 Task: Set the VNC Password for the mosaic video sub source to "$1vnc201".
Action: Mouse moved to (124, 16)
Screenshot: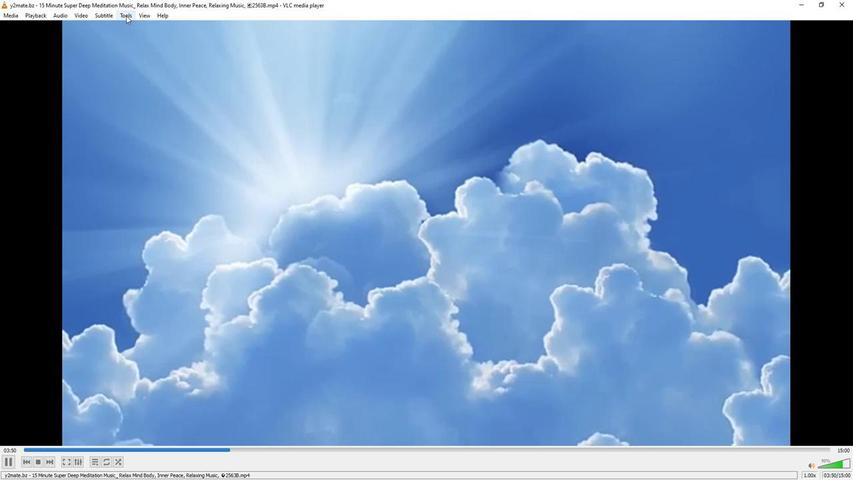 
Action: Mouse pressed left at (124, 16)
Screenshot: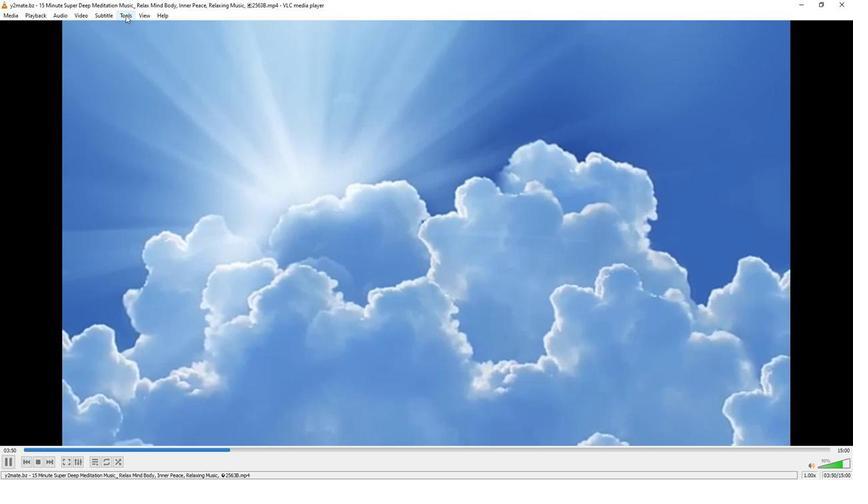
Action: Mouse moved to (136, 120)
Screenshot: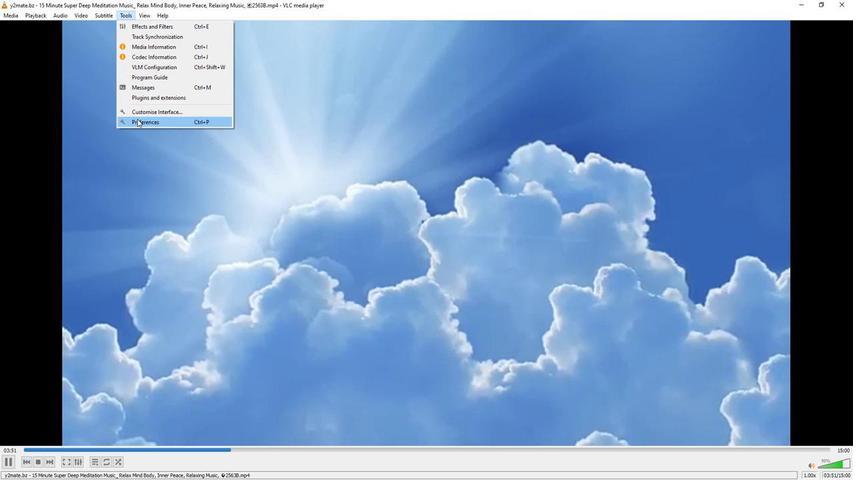 
Action: Mouse pressed left at (136, 120)
Screenshot: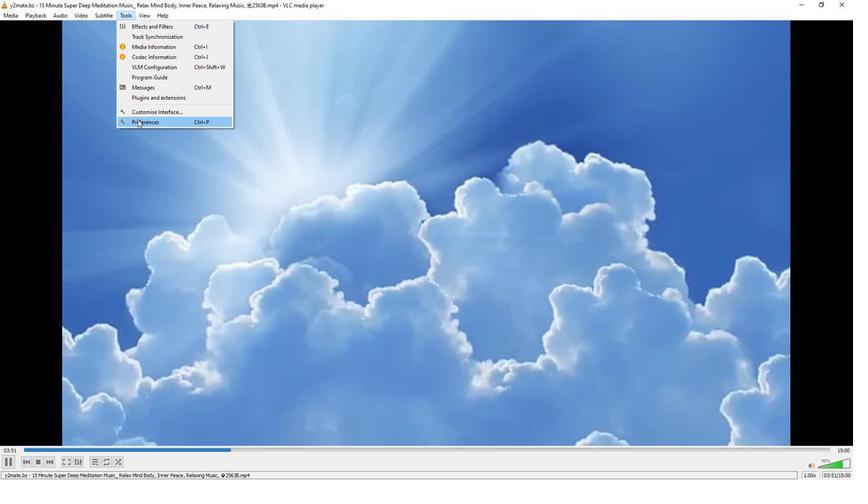 
Action: Mouse moved to (280, 393)
Screenshot: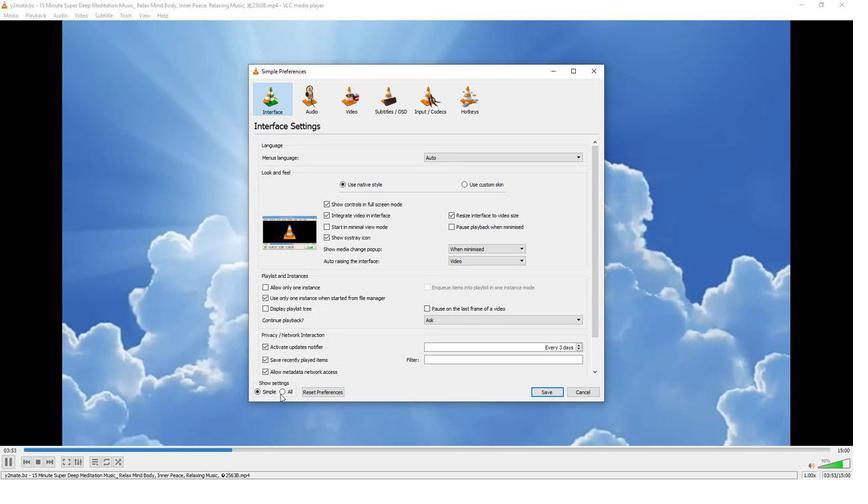 
Action: Mouse pressed left at (280, 393)
Screenshot: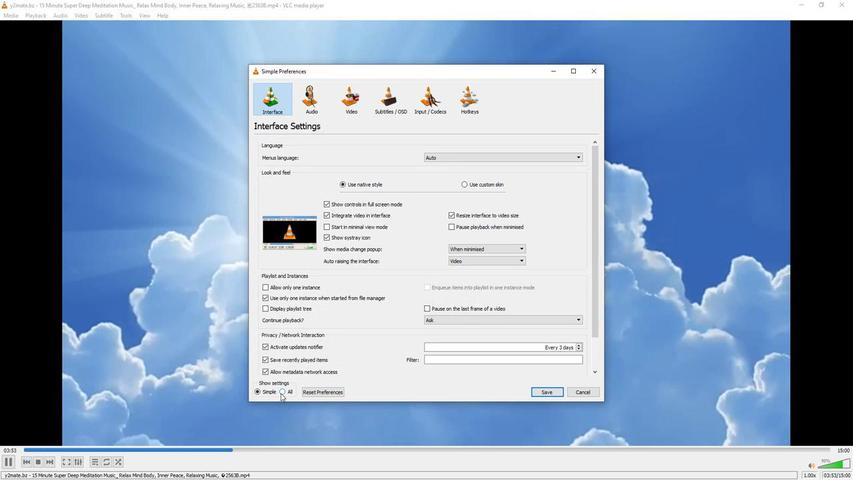 
Action: Mouse moved to (258, 310)
Screenshot: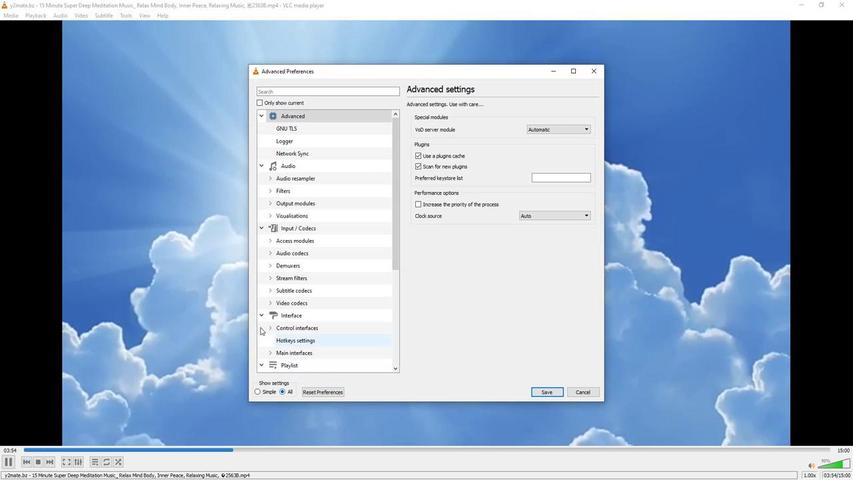 
Action: Mouse scrolled (258, 310) with delta (0, 0)
Screenshot: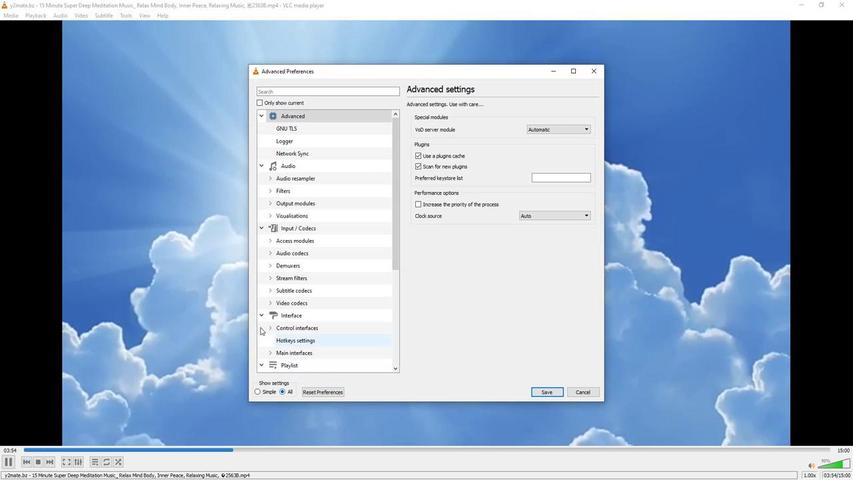 
Action: Mouse moved to (257, 307)
Screenshot: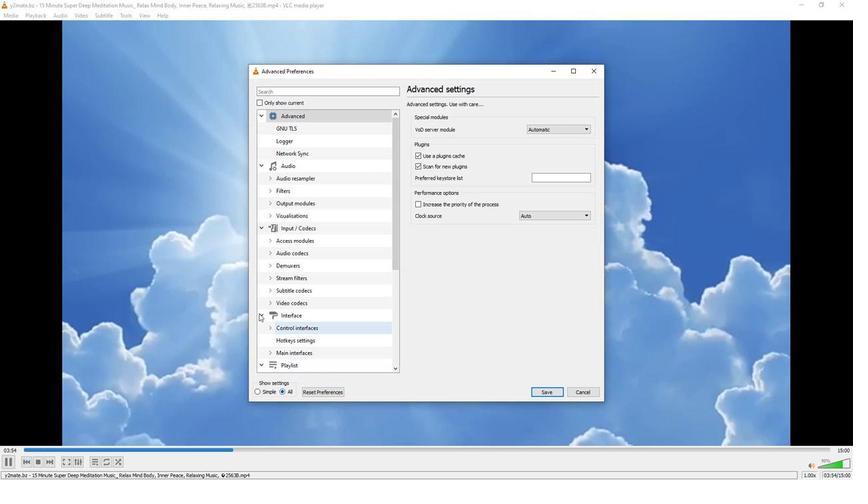 
Action: Mouse scrolled (257, 306) with delta (0, 0)
Screenshot: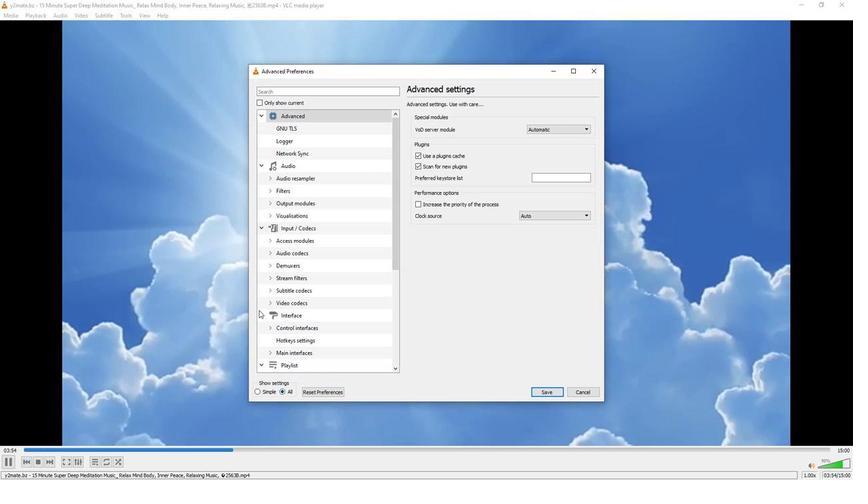 
Action: Mouse moved to (257, 306)
Screenshot: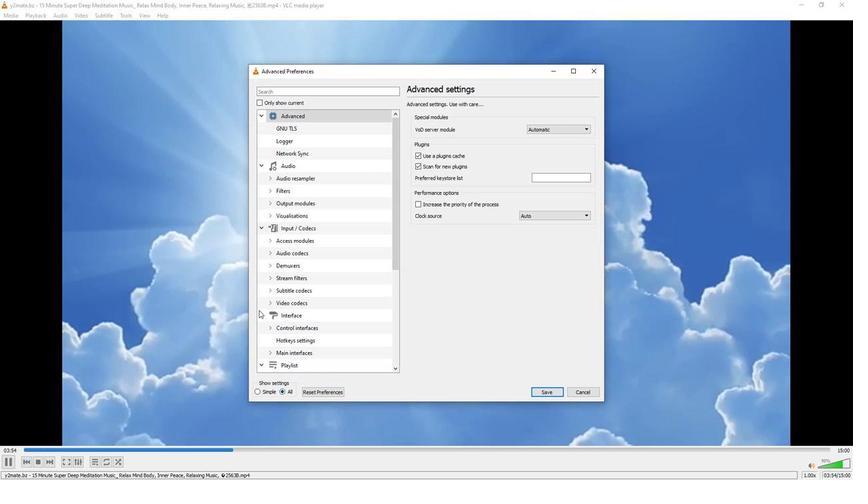 
Action: Mouse scrolled (257, 306) with delta (0, 0)
Screenshot: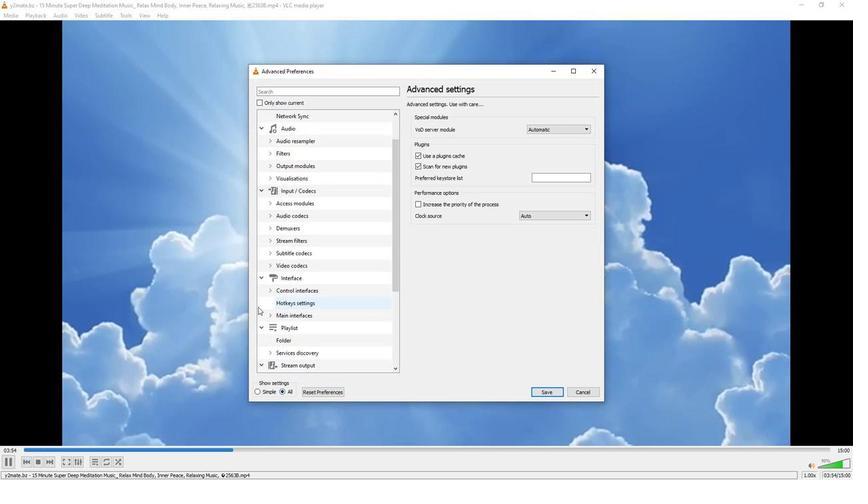 
Action: Mouse moved to (256, 304)
Screenshot: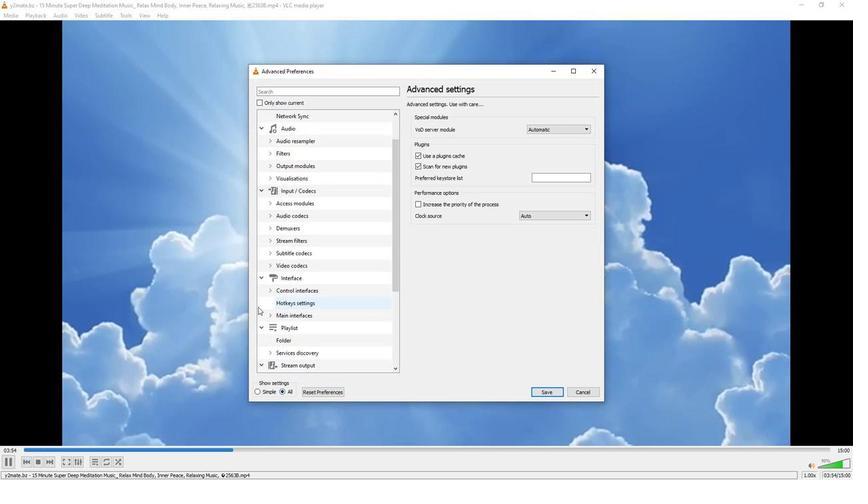 
Action: Mouse scrolled (256, 303) with delta (0, 0)
Screenshot: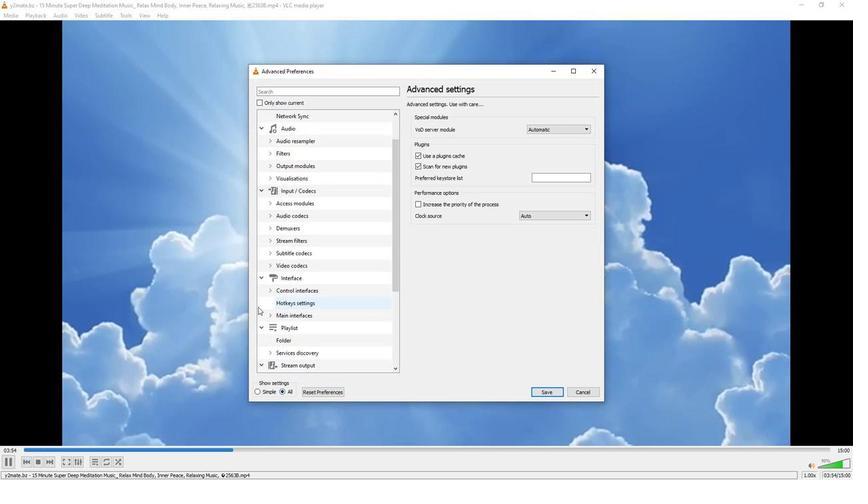 
Action: Mouse moved to (255, 301)
Screenshot: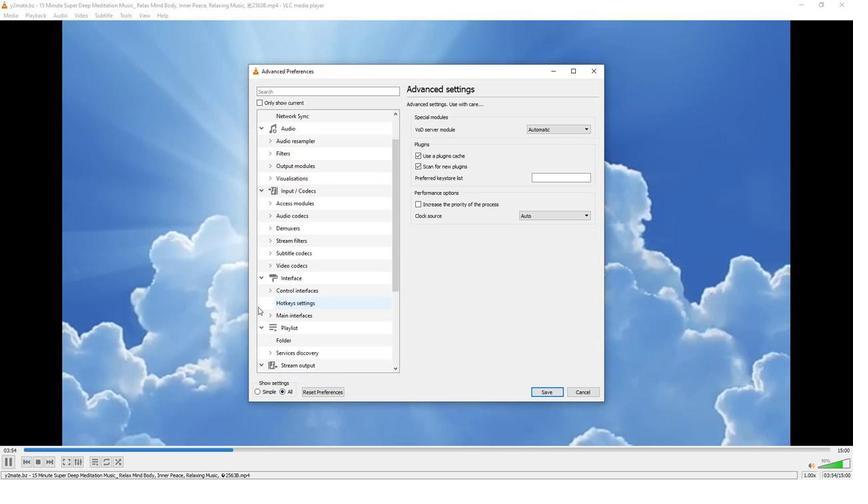 
Action: Mouse scrolled (255, 301) with delta (0, 0)
Screenshot: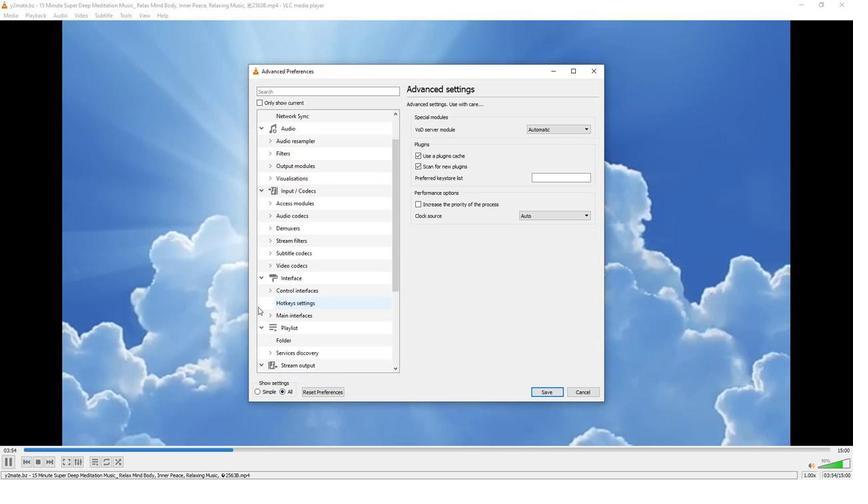 
Action: Mouse moved to (254, 300)
Screenshot: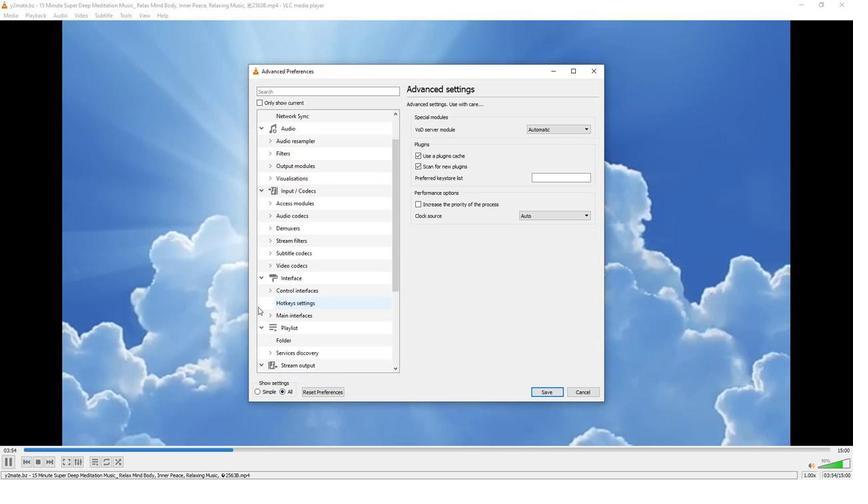 
Action: Mouse scrolled (254, 300) with delta (0, 0)
Screenshot: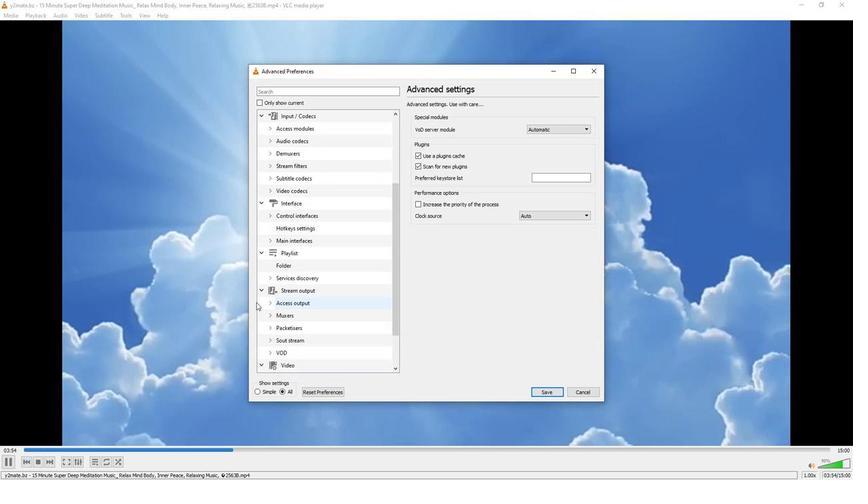
Action: Mouse moved to (268, 344)
Screenshot: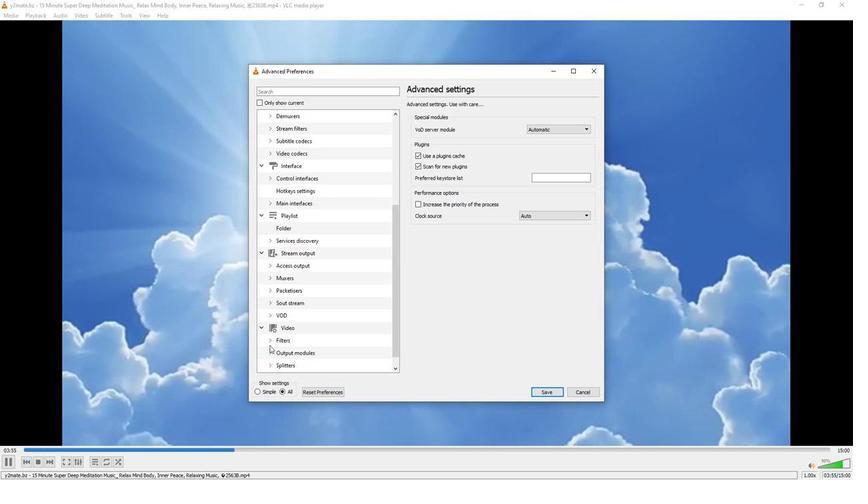 
Action: Mouse scrolled (268, 344) with delta (0, 0)
Screenshot: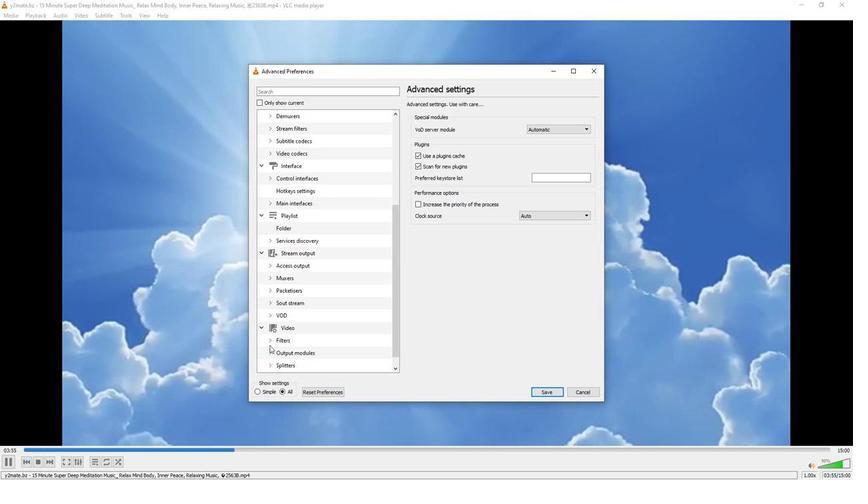 
Action: Mouse moved to (268, 344)
Screenshot: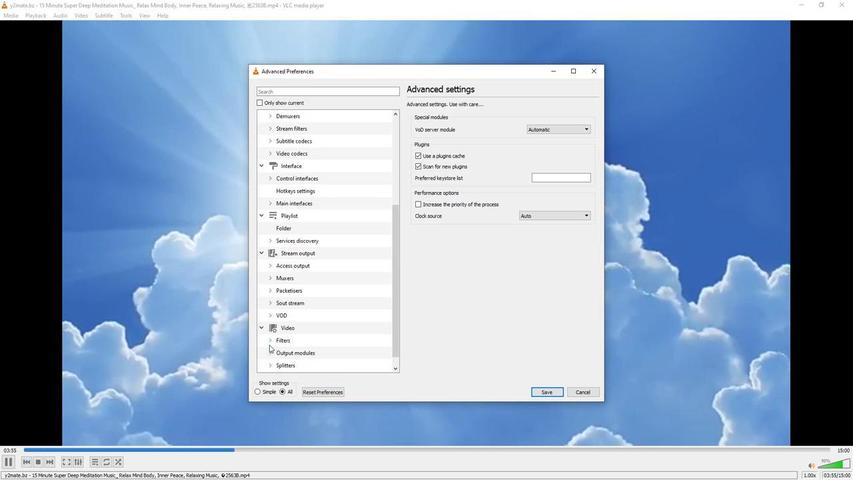 
Action: Mouse scrolled (268, 344) with delta (0, 0)
Screenshot: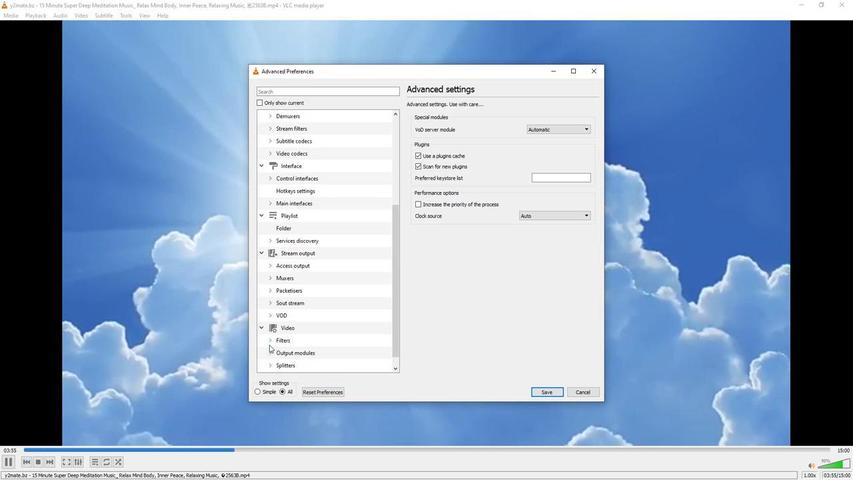 
Action: Mouse moved to (268, 344)
Screenshot: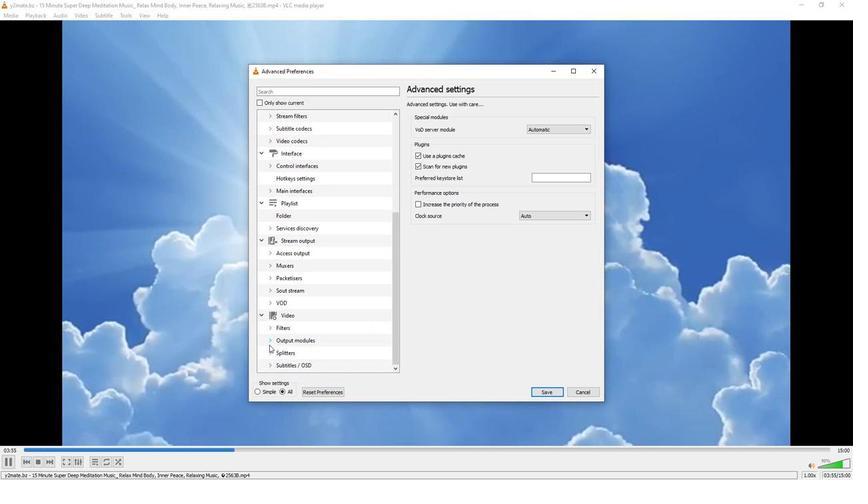 
Action: Mouse scrolled (268, 344) with delta (0, 0)
Screenshot: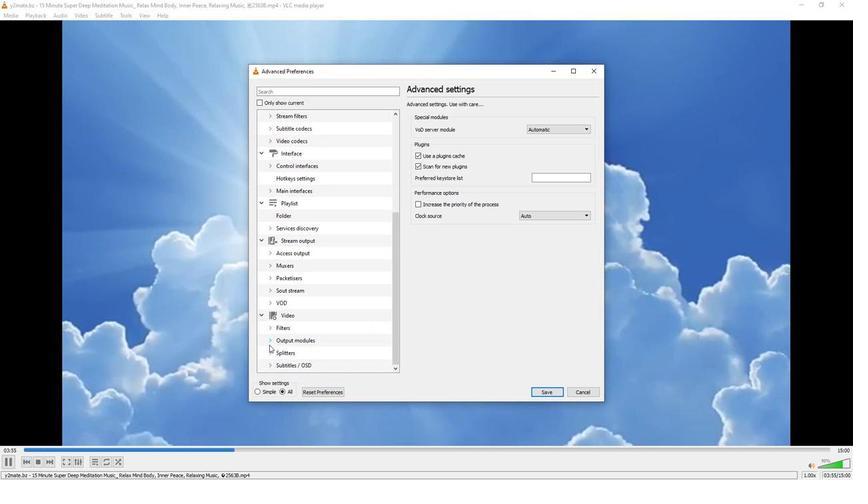 
Action: Mouse moved to (267, 344)
Screenshot: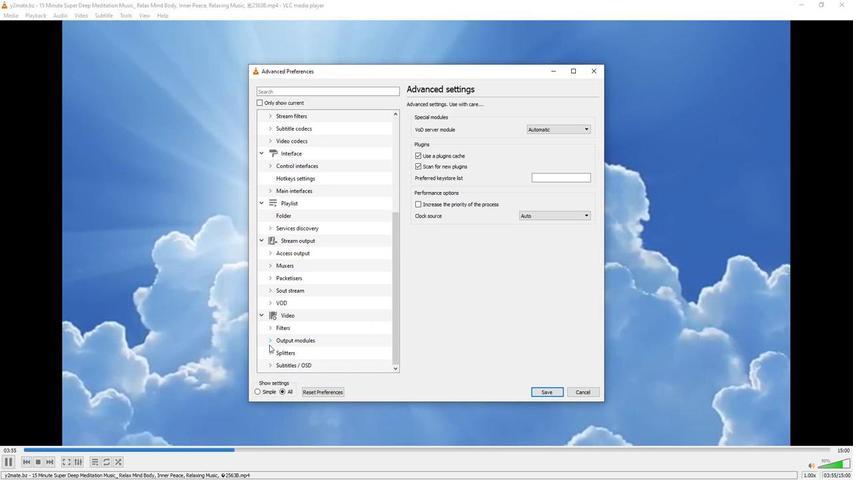 
Action: Mouse scrolled (267, 344) with delta (0, 0)
Screenshot: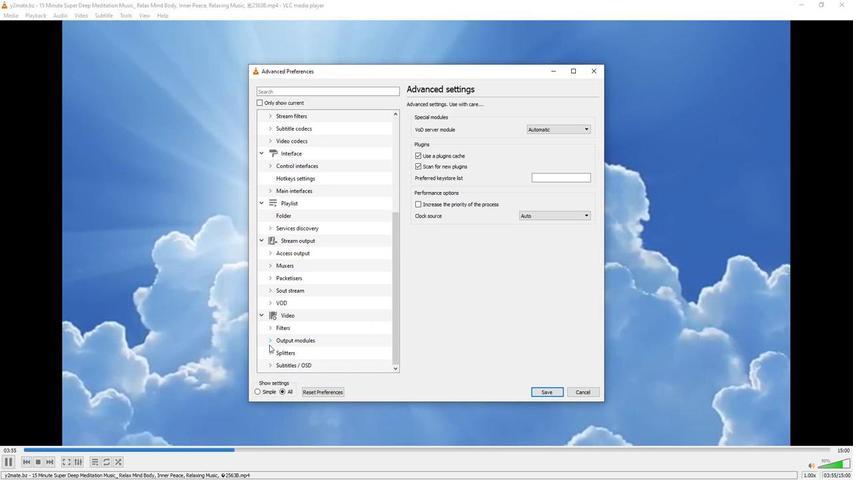 
Action: Mouse moved to (266, 344)
Screenshot: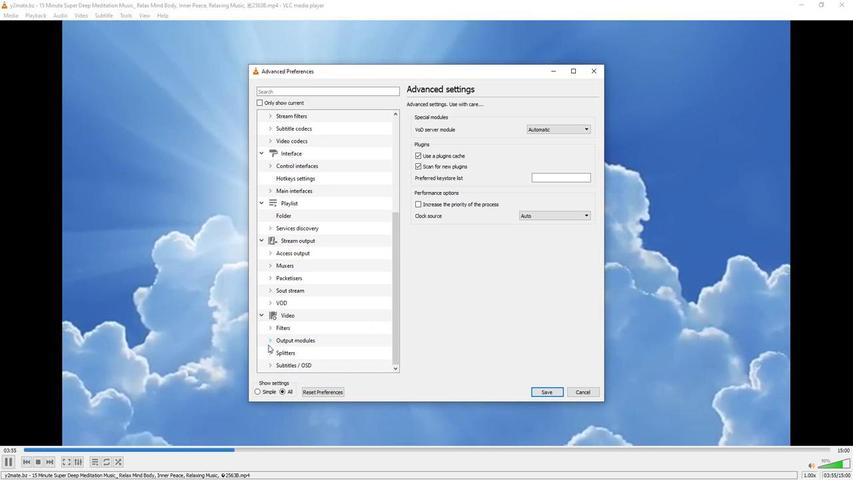 
Action: Mouse scrolled (266, 343) with delta (0, 0)
Screenshot: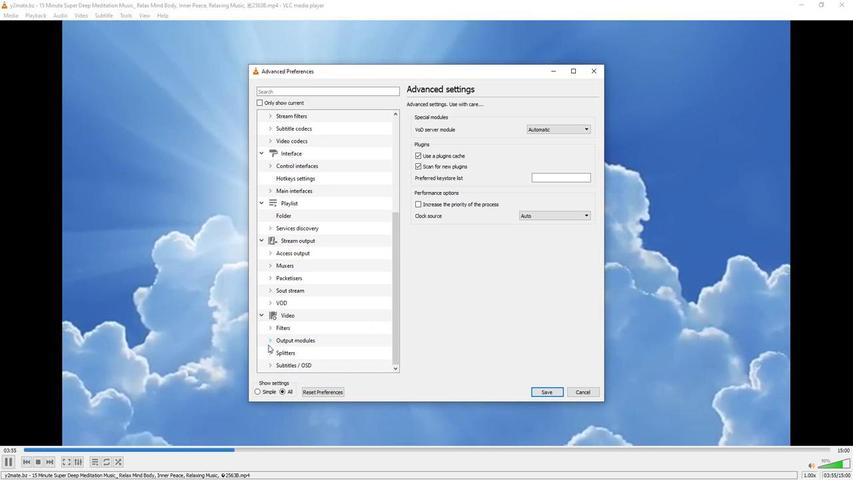 
Action: Mouse moved to (262, 340)
Screenshot: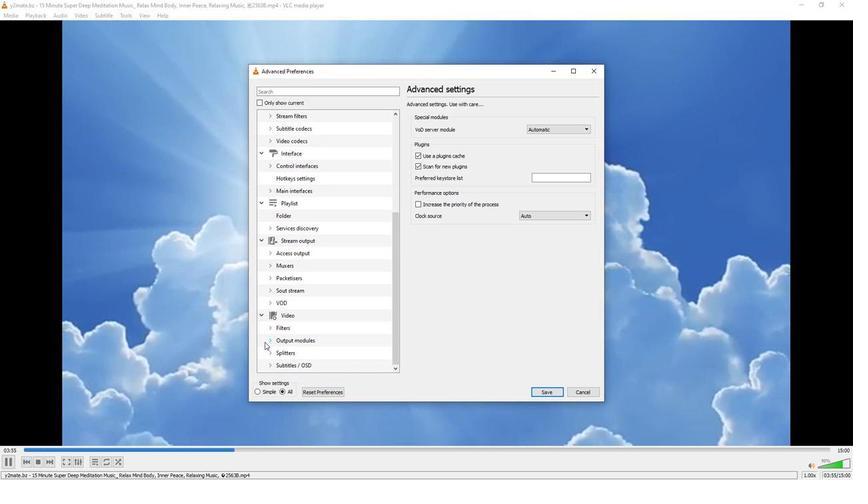 
Action: Mouse scrolled (262, 340) with delta (0, 0)
Screenshot: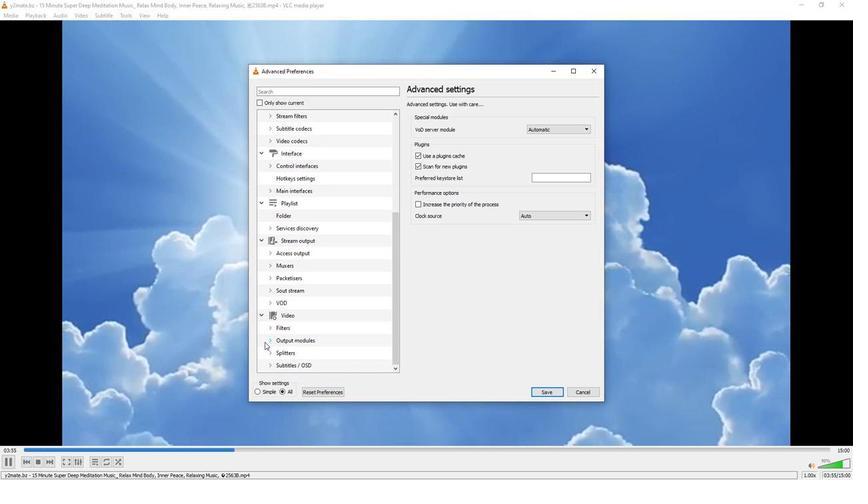 
Action: Mouse moved to (270, 364)
Screenshot: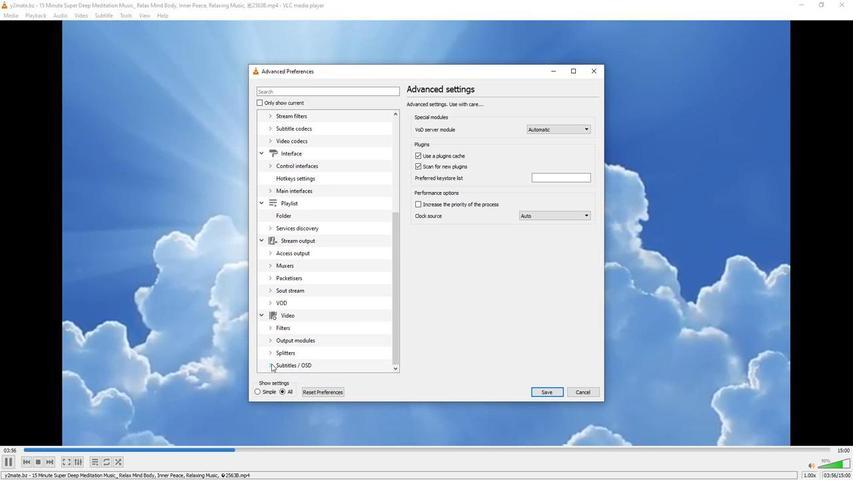 
Action: Mouse pressed left at (270, 364)
Screenshot: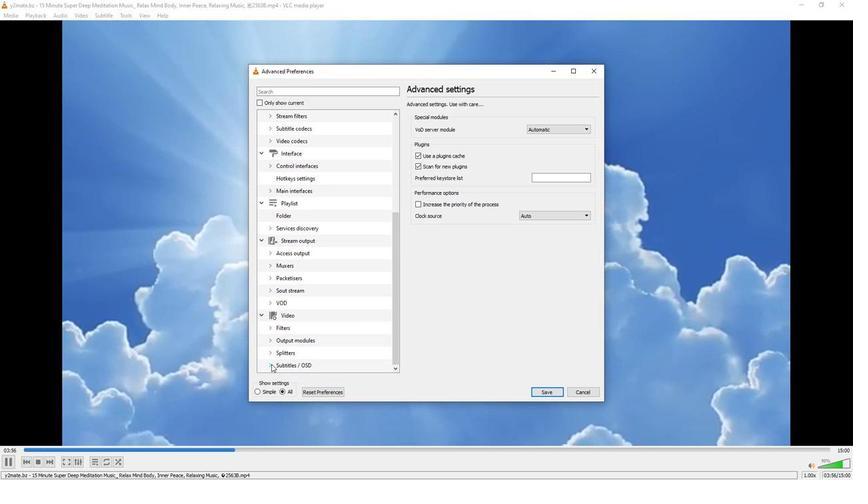 
Action: Mouse moved to (282, 330)
Screenshot: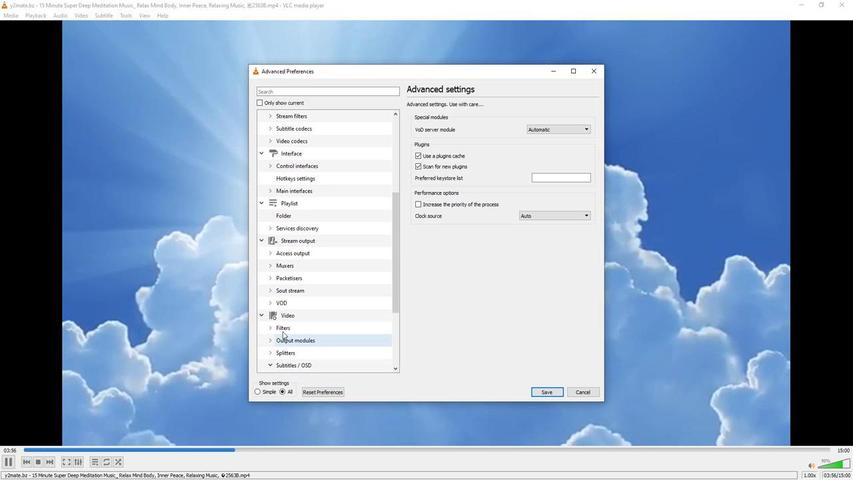 
Action: Mouse scrolled (282, 330) with delta (0, 0)
Screenshot: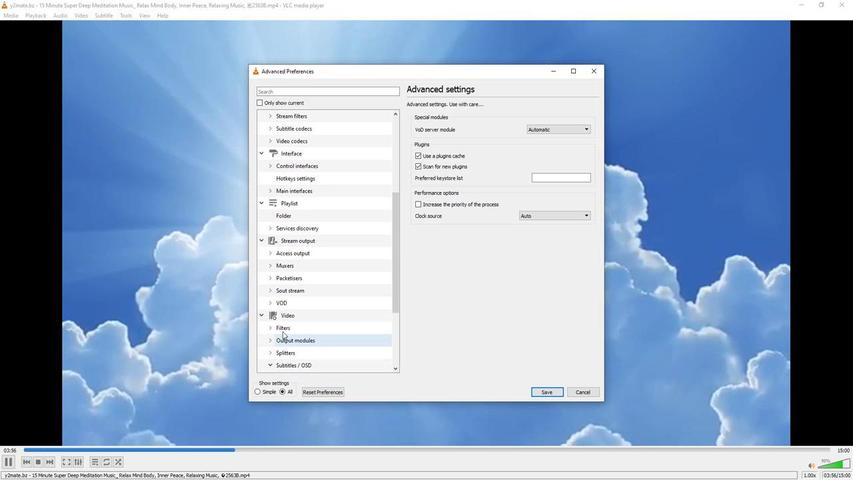
Action: Mouse scrolled (282, 330) with delta (0, 0)
Screenshot: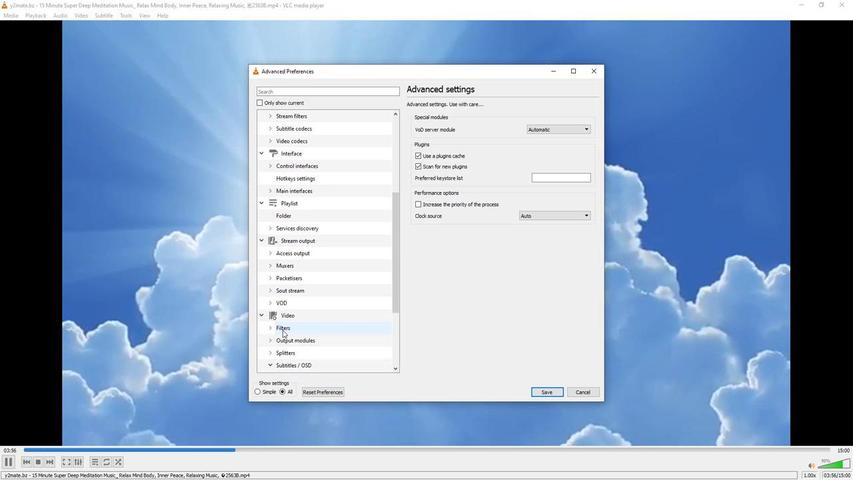 
Action: Mouse moved to (282, 328)
Screenshot: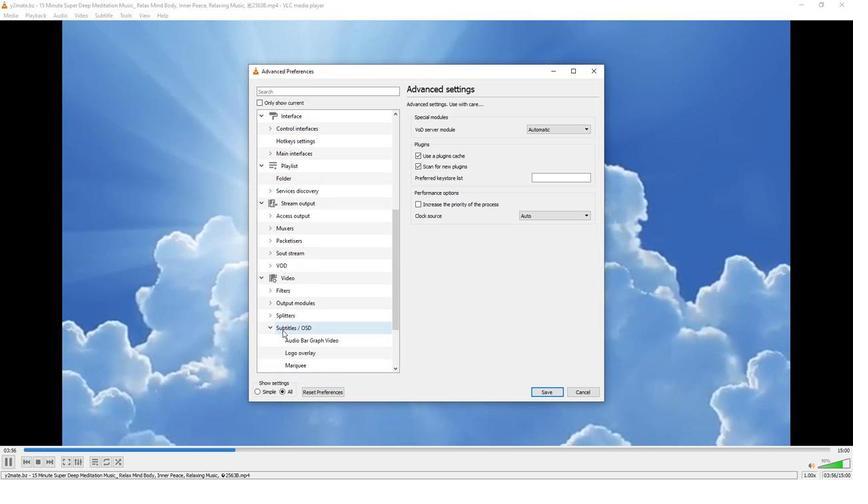 
Action: Mouse scrolled (282, 328) with delta (0, 0)
Screenshot: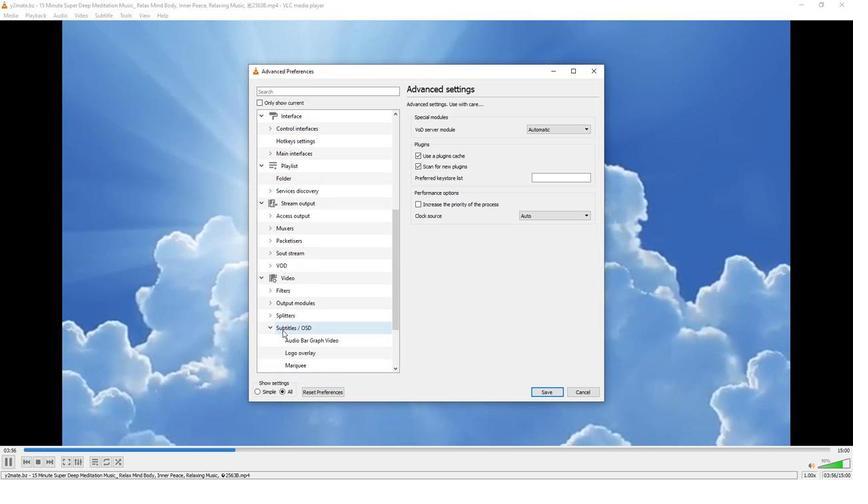 
Action: Mouse moved to (282, 325)
Screenshot: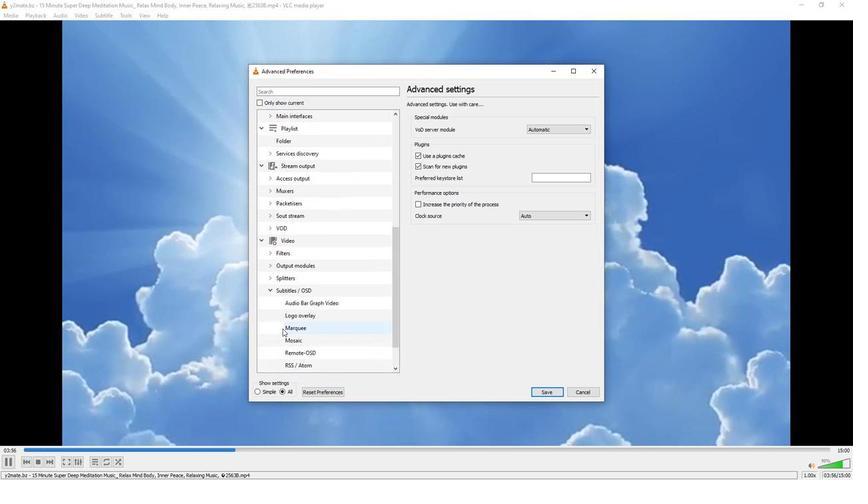
Action: Mouse scrolled (282, 325) with delta (0, 0)
Screenshot: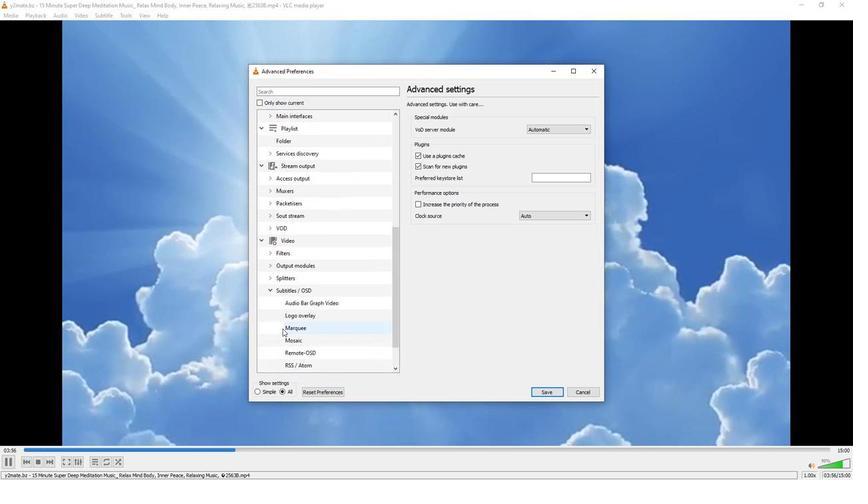 
Action: Mouse moved to (280, 322)
Screenshot: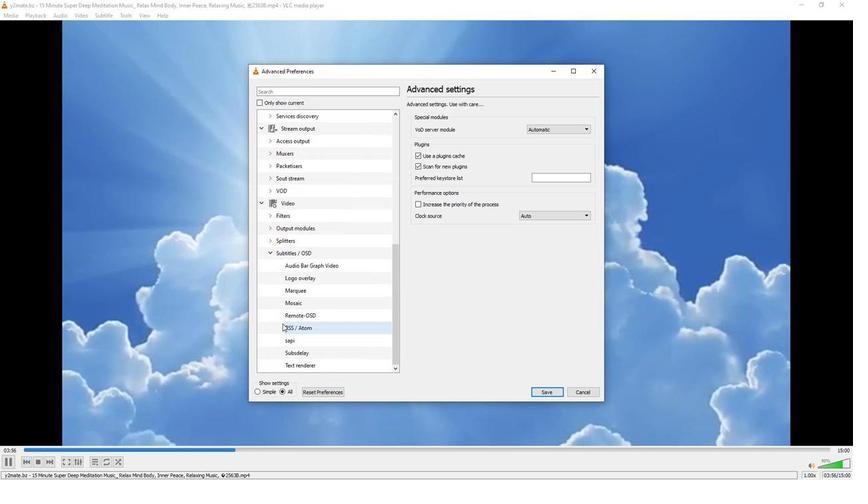 
Action: Mouse scrolled (280, 322) with delta (0, 0)
Screenshot: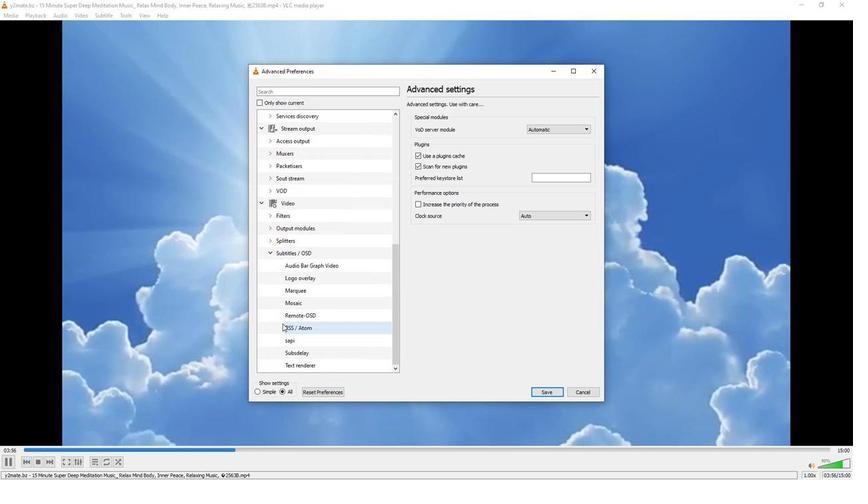 
Action: Mouse moved to (287, 314)
Screenshot: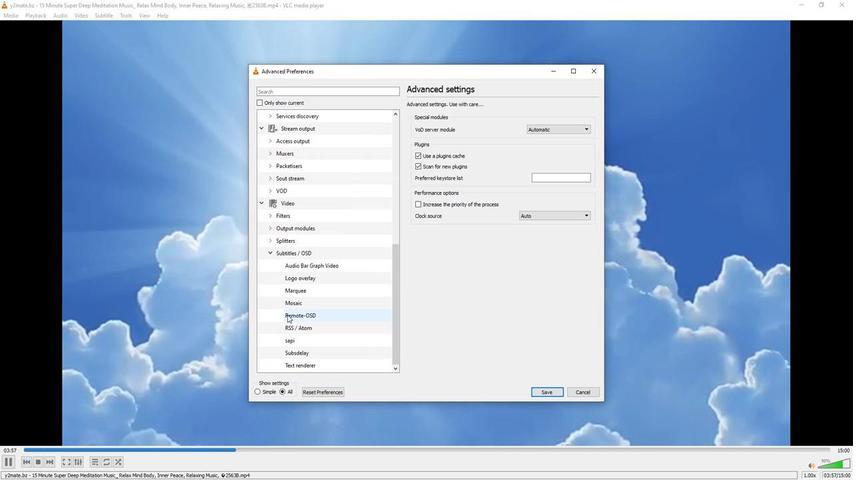
Action: Mouse pressed left at (287, 314)
Screenshot: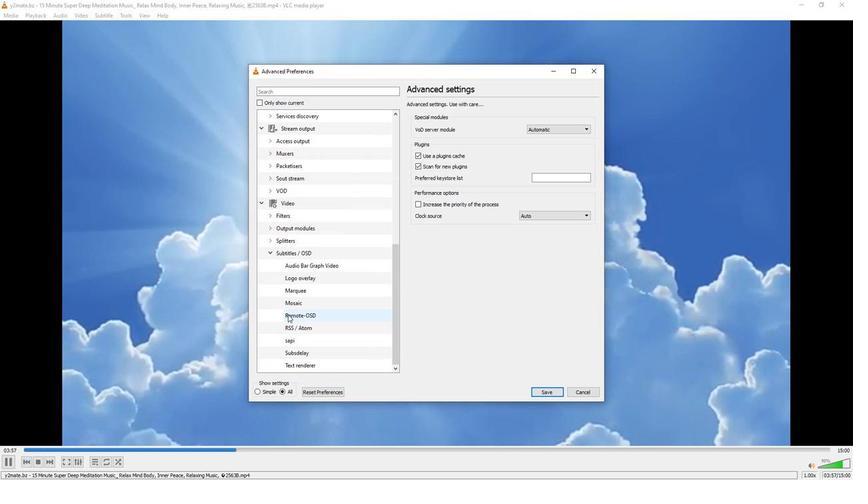 
Action: Mouse moved to (551, 144)
Screenshot: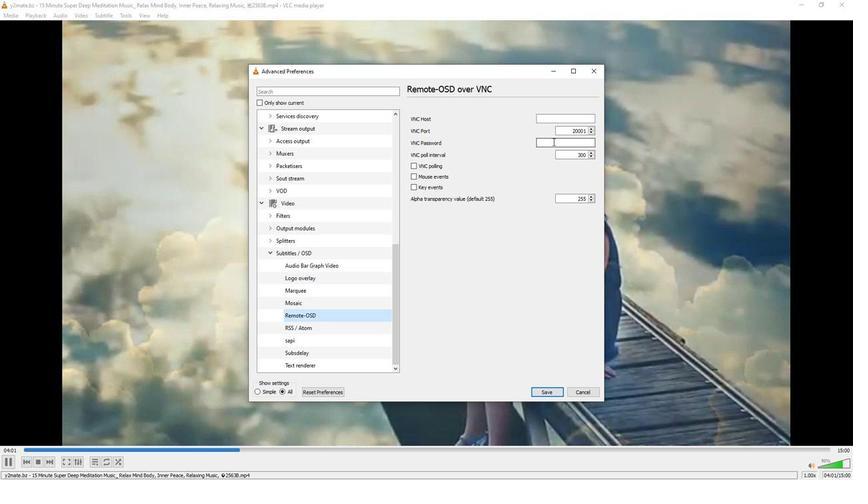 
Action: Mouse pressed left at (551, 144)
Screenshot: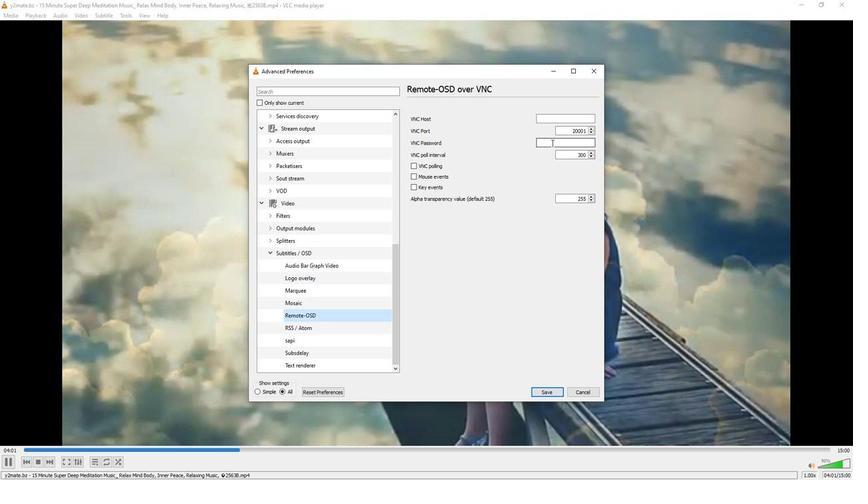 
Action: Key pressed <Key.shift><Key.shift><Key.shift>$1vnc201
Screenshot: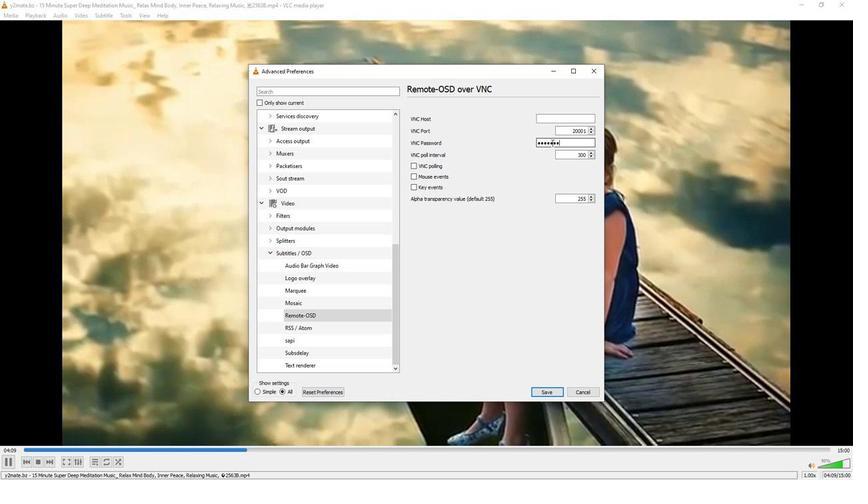 
Action: Mouse moved to (581, 142)
Screenshot: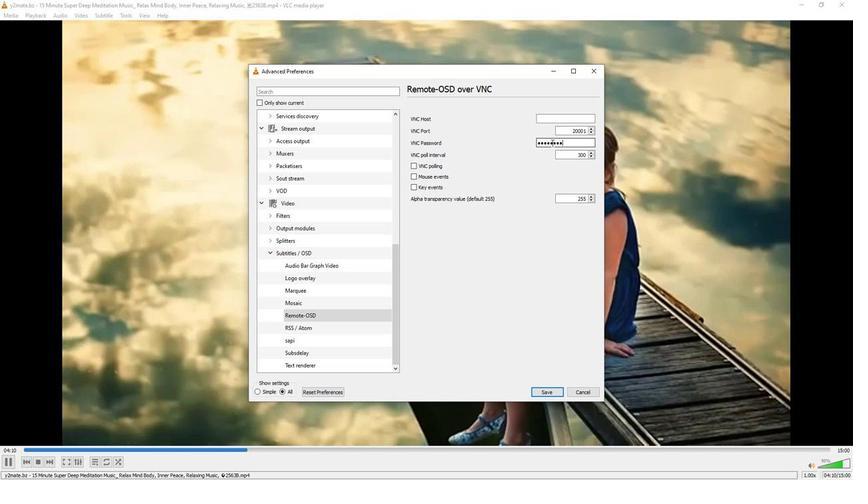 
